 Task: Delete the 'New Training' task from the task list.
Action: Mouse moved to (10, 117)
Screenshot: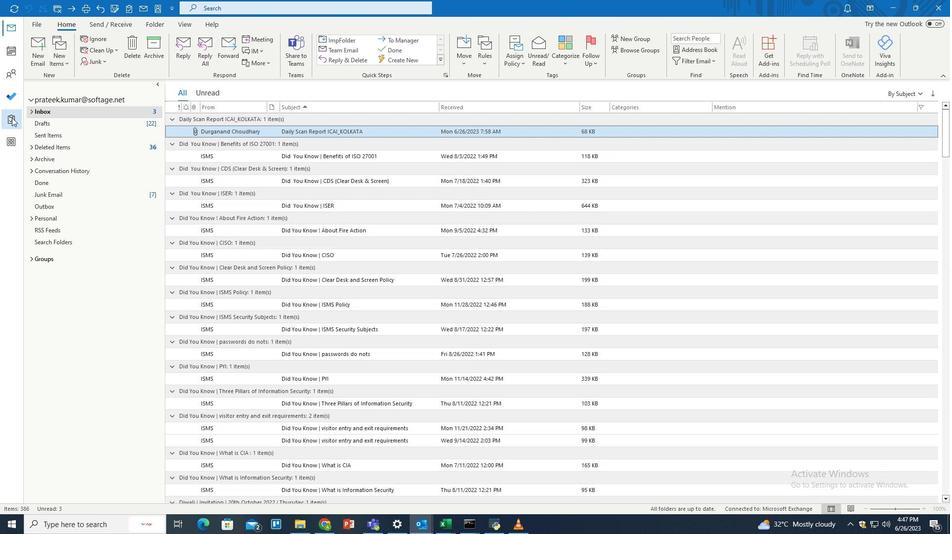 
Action: Mouse pressed left at (10, 117)
Screenshot: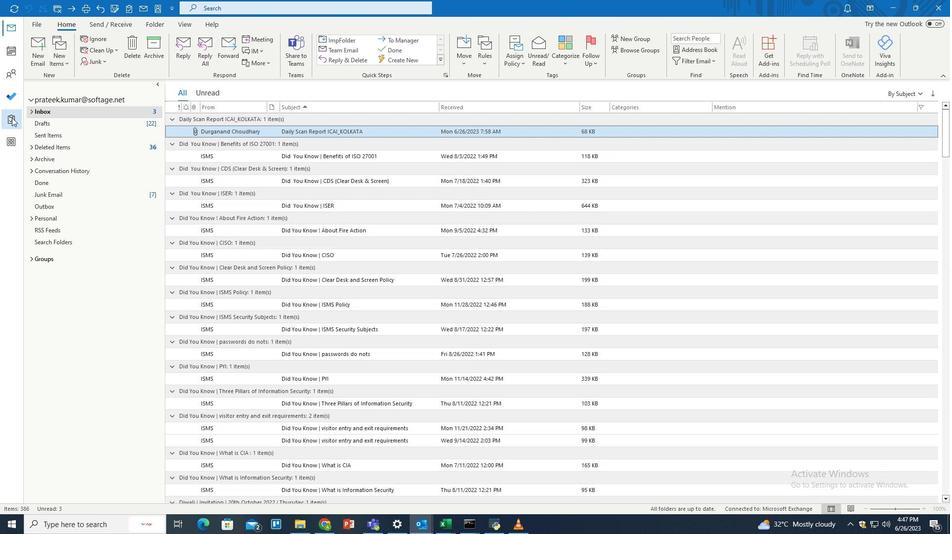 
Action: Mouse moved to (203, 341)
Screenshot: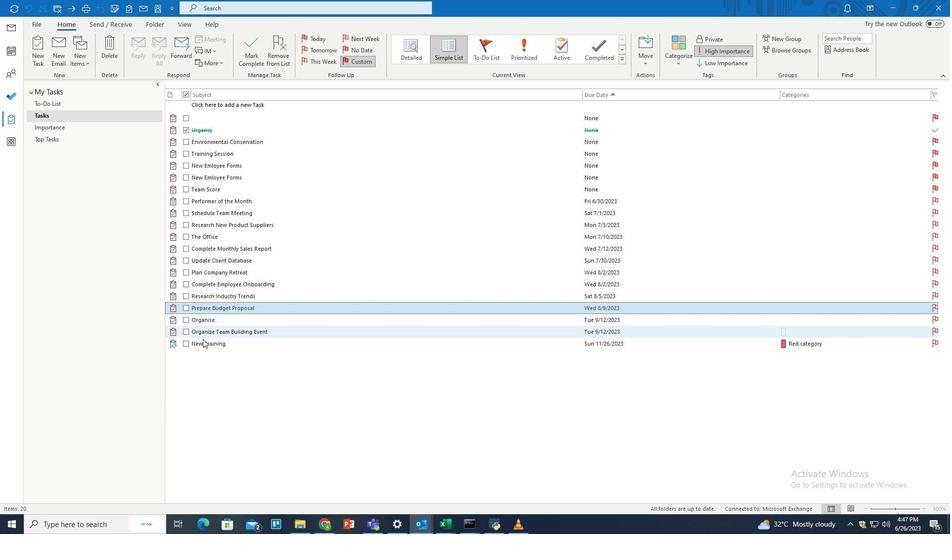 
Action: Mouse pressed left at (203, 341)
Screenshot: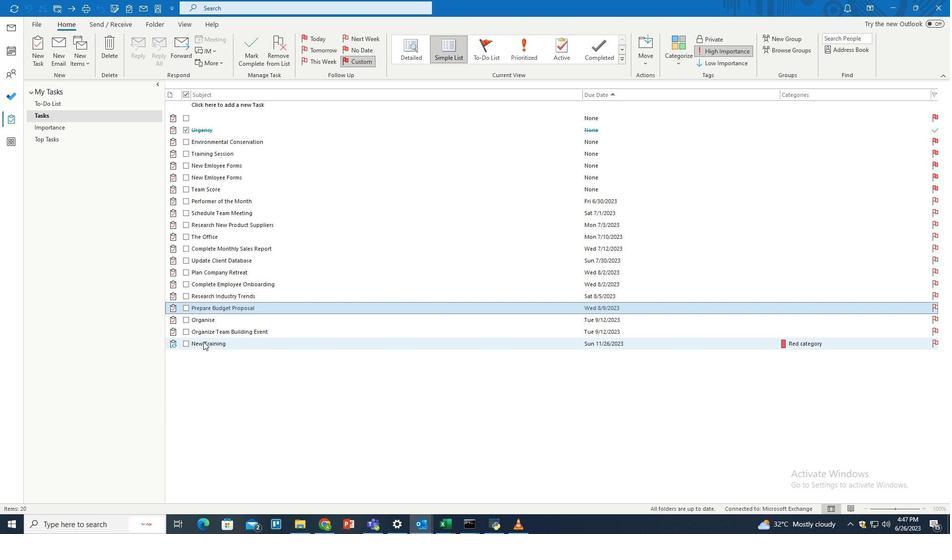 
Action: Mouse moved to (107, 52)
Screenshot: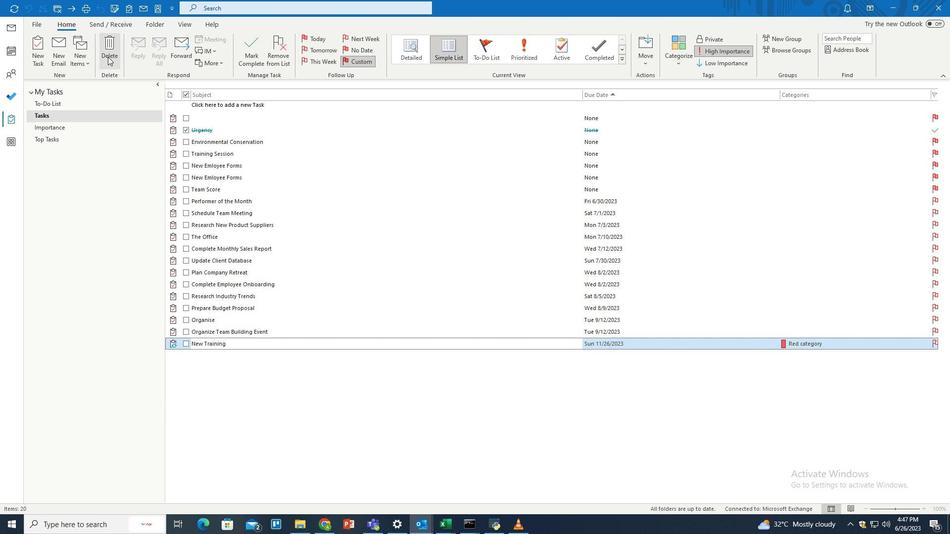 
Action: Mouse pressed left at (107, 52)
Screenshot: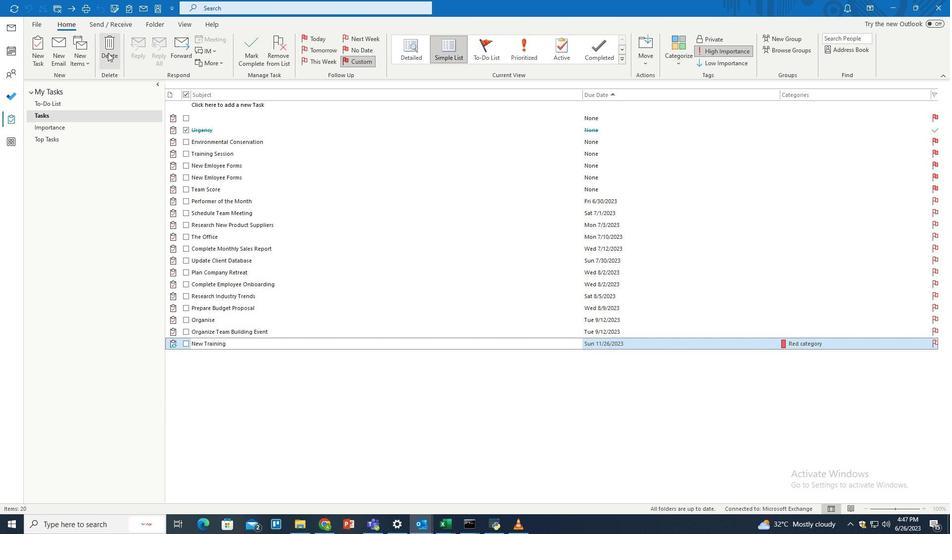 
Action: Mouse moved to (442, 277)
Screenshot: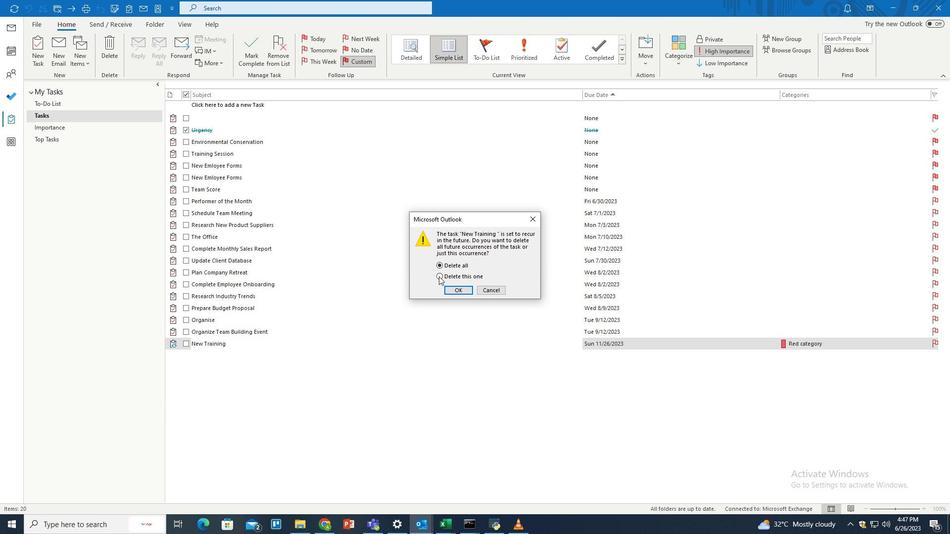 
Action: Mouse pressed left at (442, 277)
Screenshot: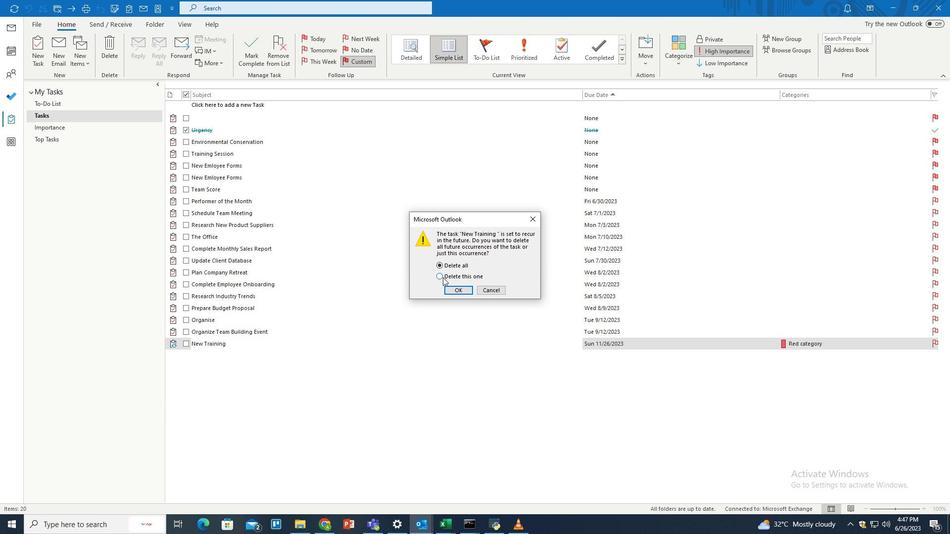 
Action: Mouse moved to (438, 266)
Screenshot: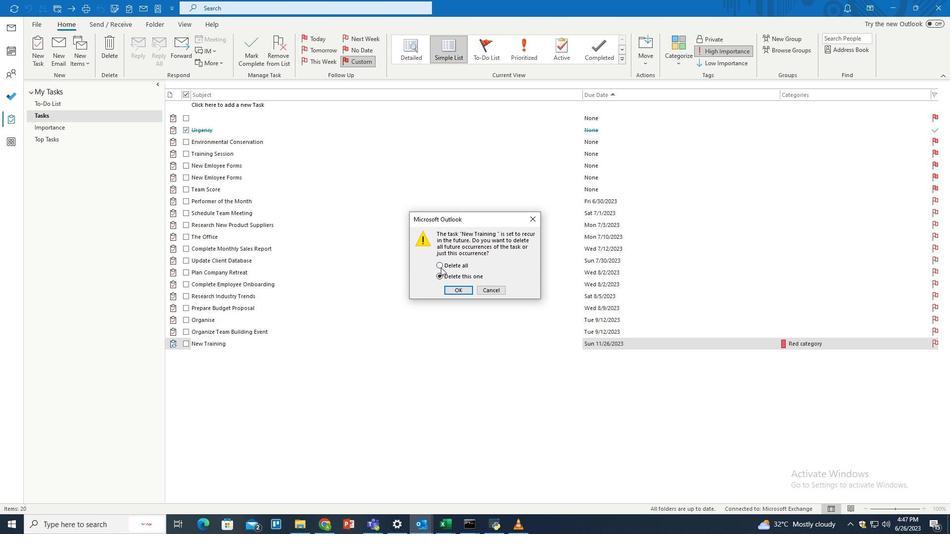 
Action: Mouse pressed left at (438, 266)
Screenshot: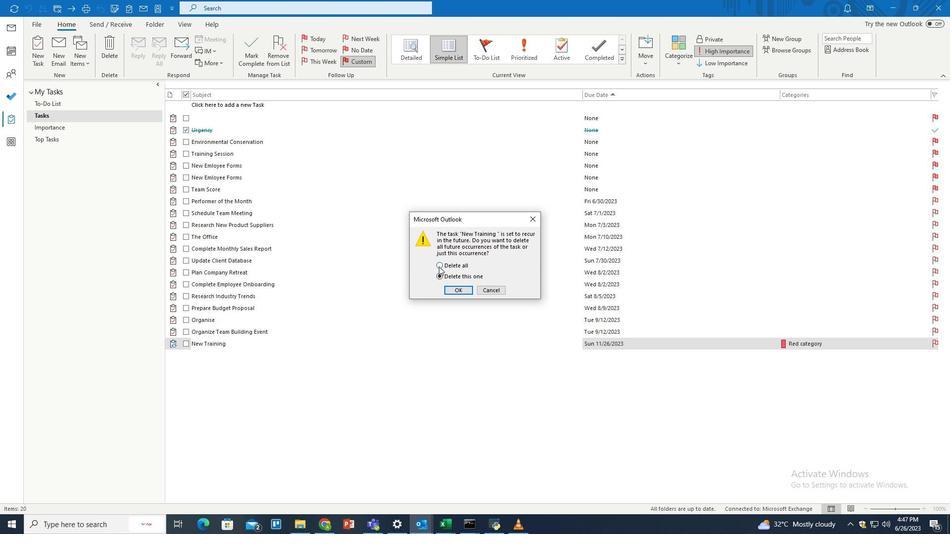 
Action: Mouse moved to (456, 288)
Screenshot: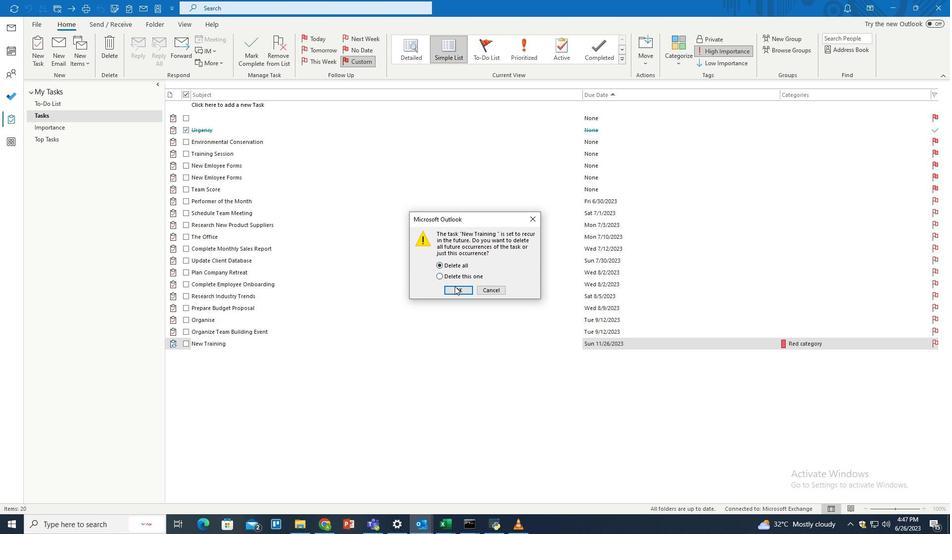 
Action: Mouse pressed left at (456, 288)
Screenshot: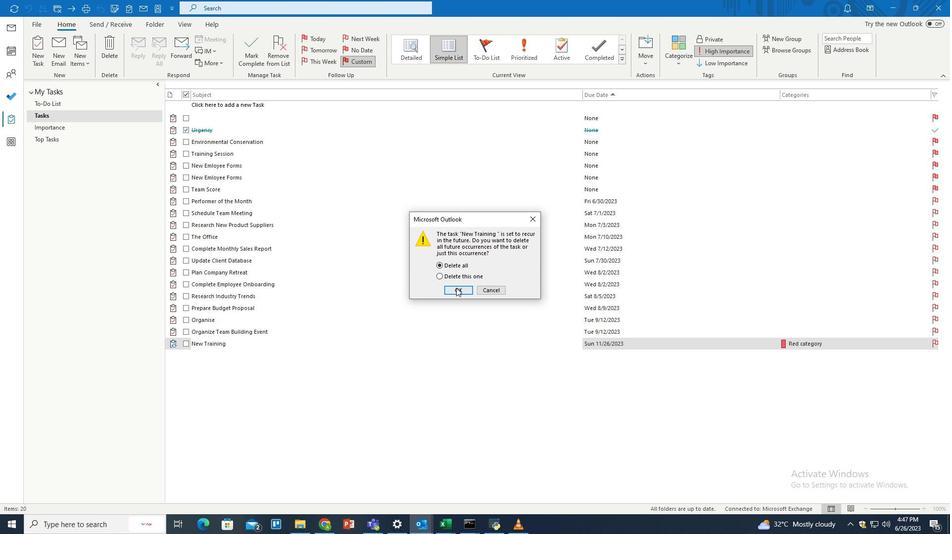 
Action: Mouse moved to (435, 292)
Screenshot: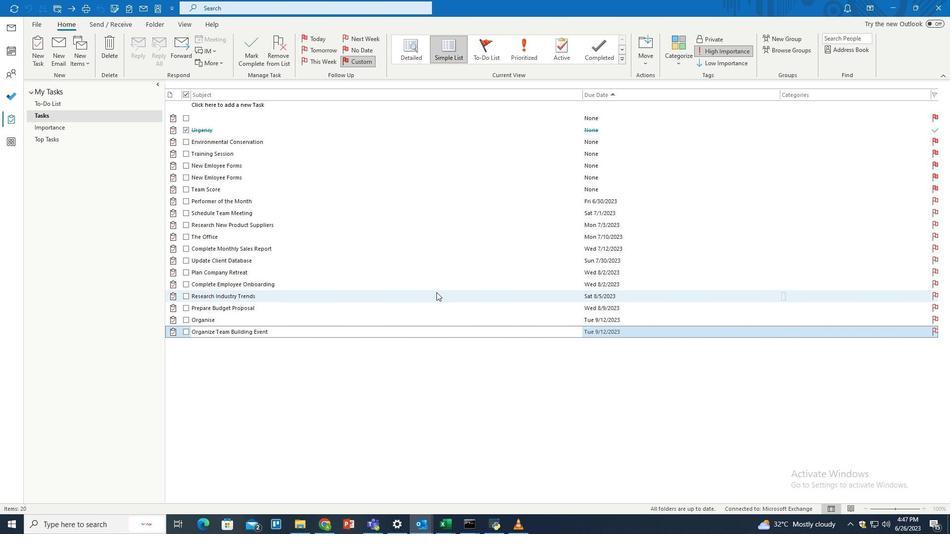 
